 Task: Look for products from Kor Shots only.
Action: Mouse pressed left at (18, 130)
Screenshot: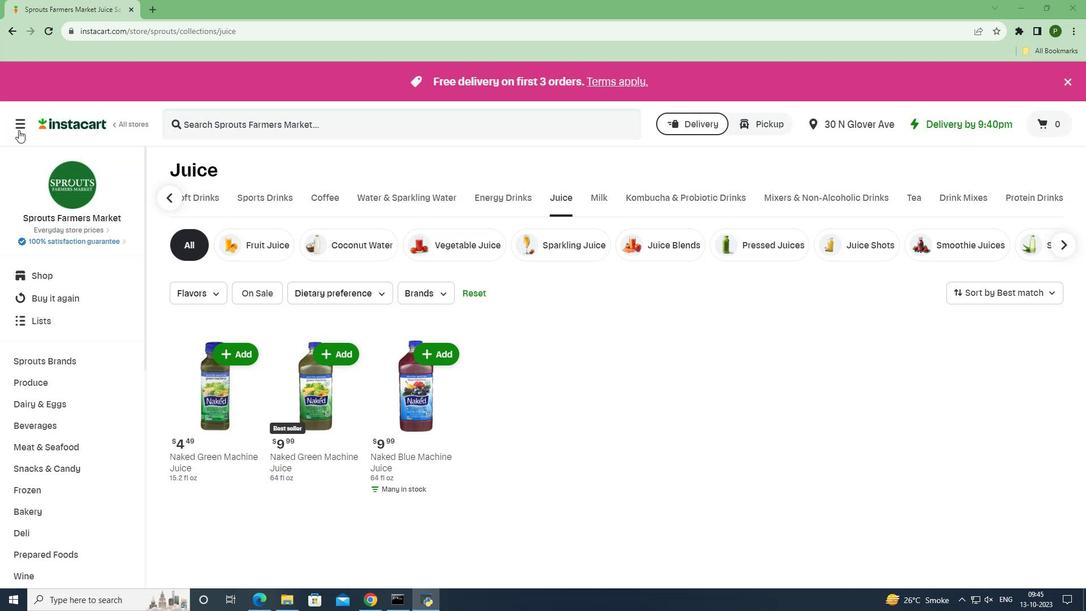 
Action: Mouse moved to (31, 298)
Screenshot: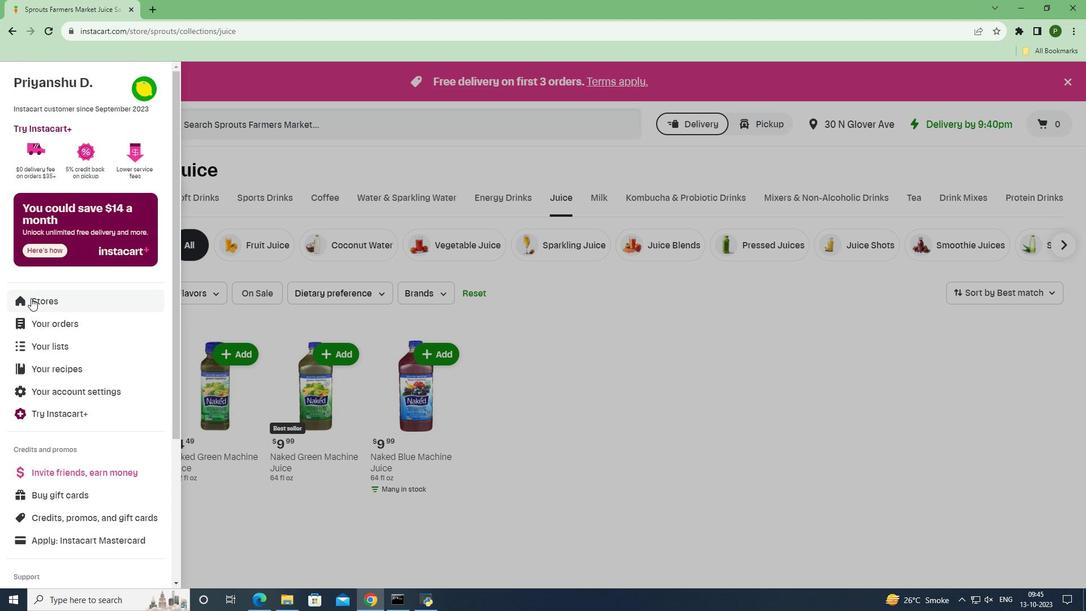 
Action: Mouse pressed left at (31, 298)
Screenshot: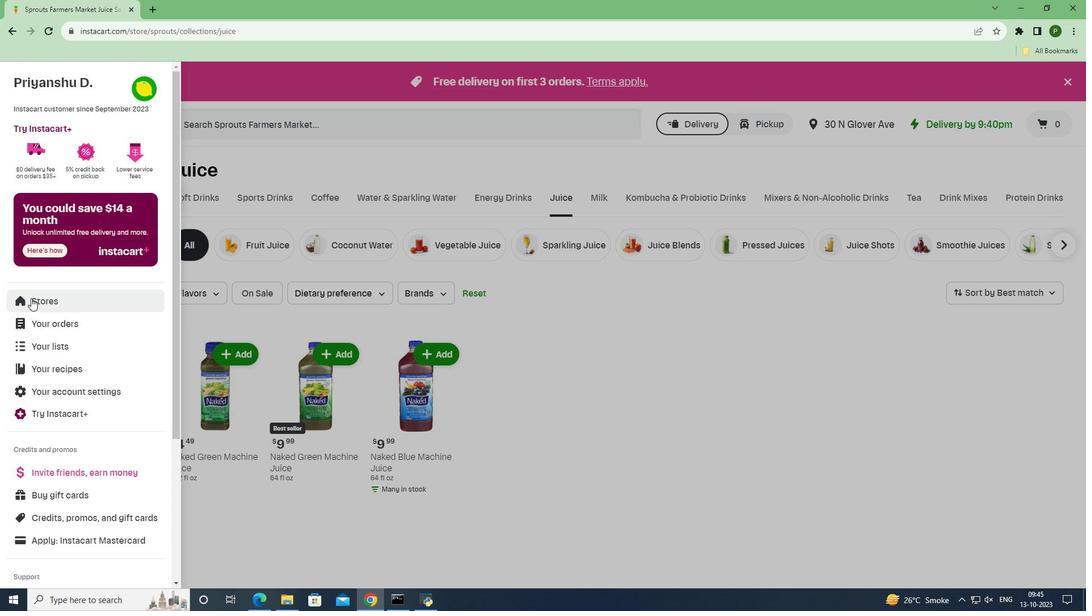 
Action: Mouse moved to (271, 132)
Screenshot: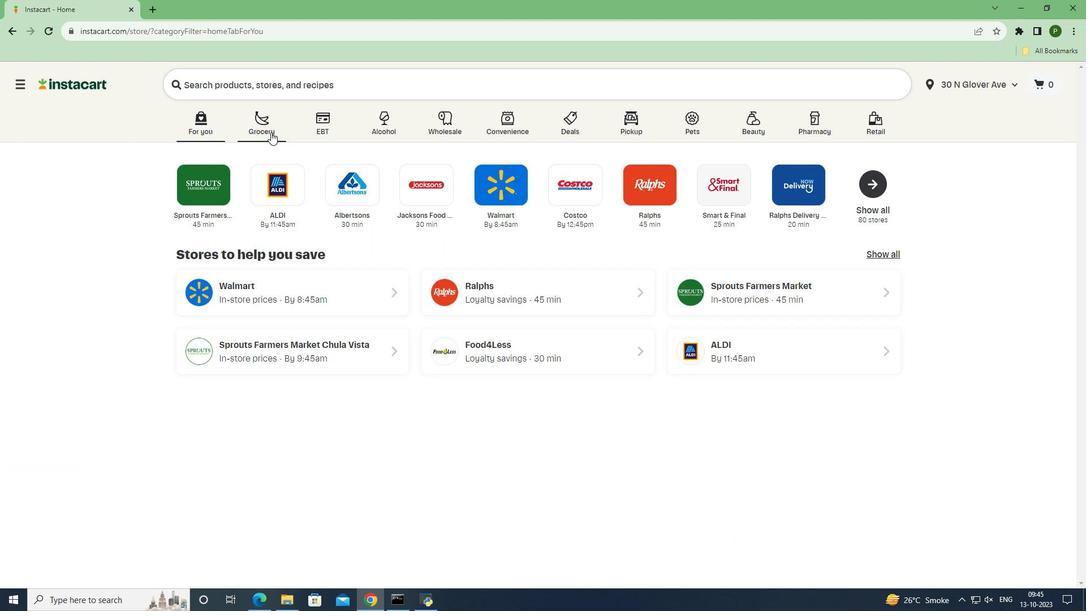 
Action: Mouse pressed left at (271, 132)
Screenshot: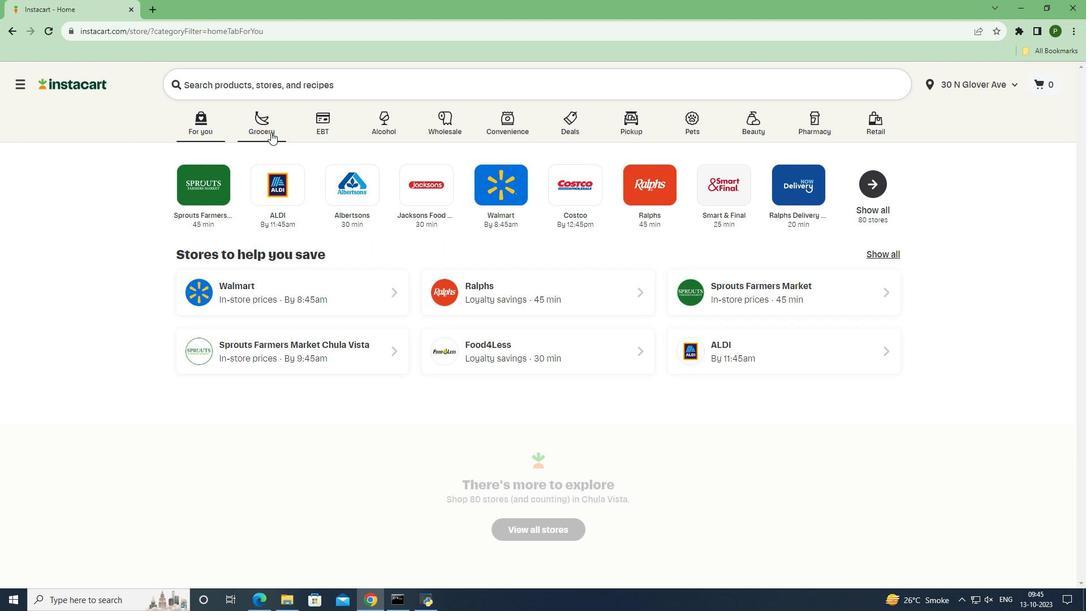 
Action: Mouse moved to (695, 271)
Screenshot: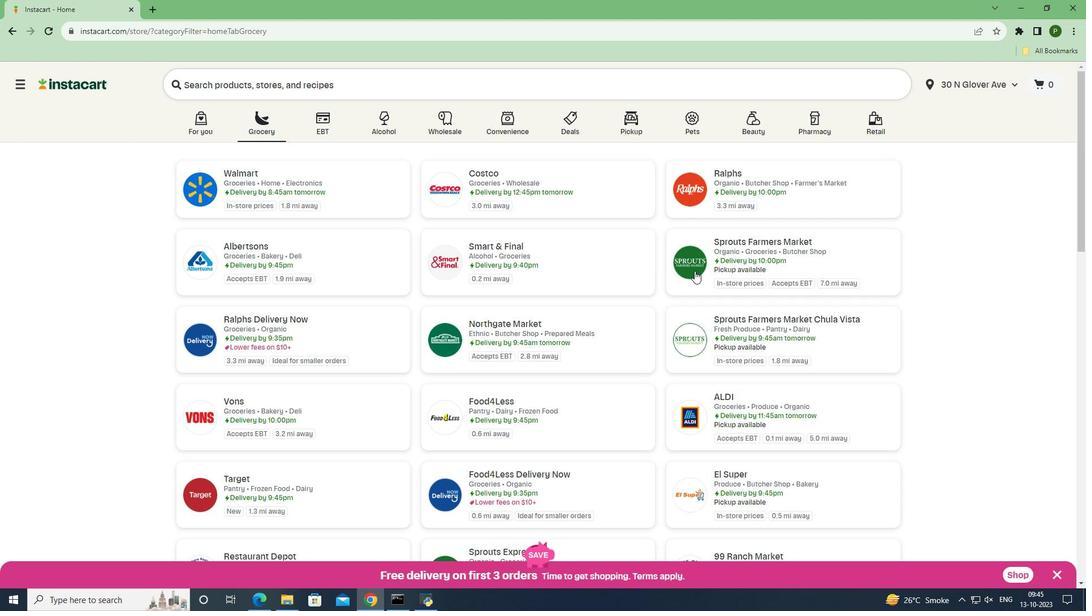 
Action: Mouse pressed left at (695, 271)
Screenshot: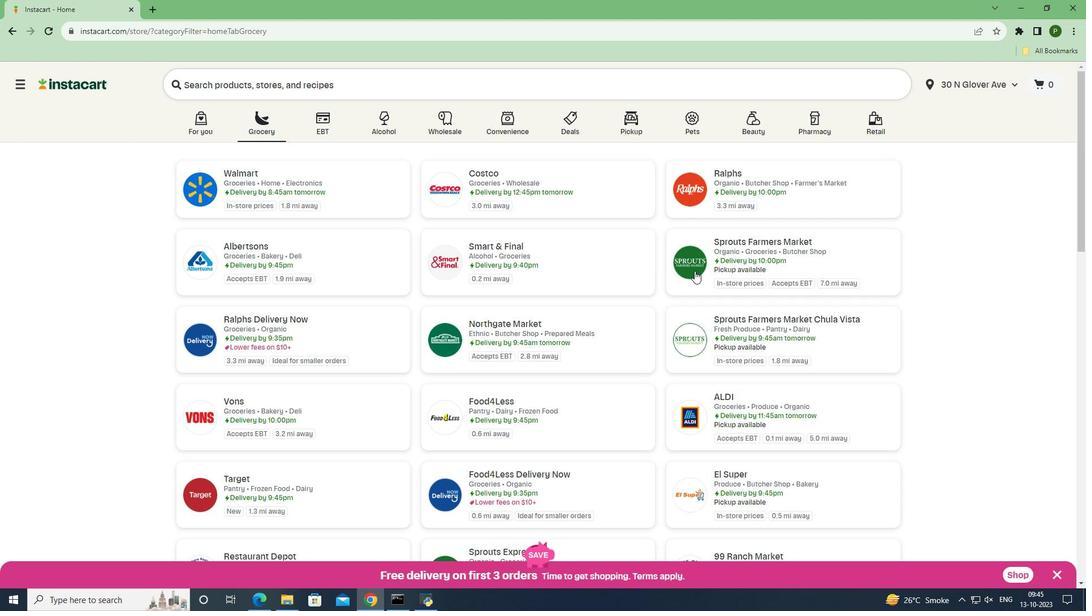 
Action: Mouse moved to (67, 427)
Screenshot: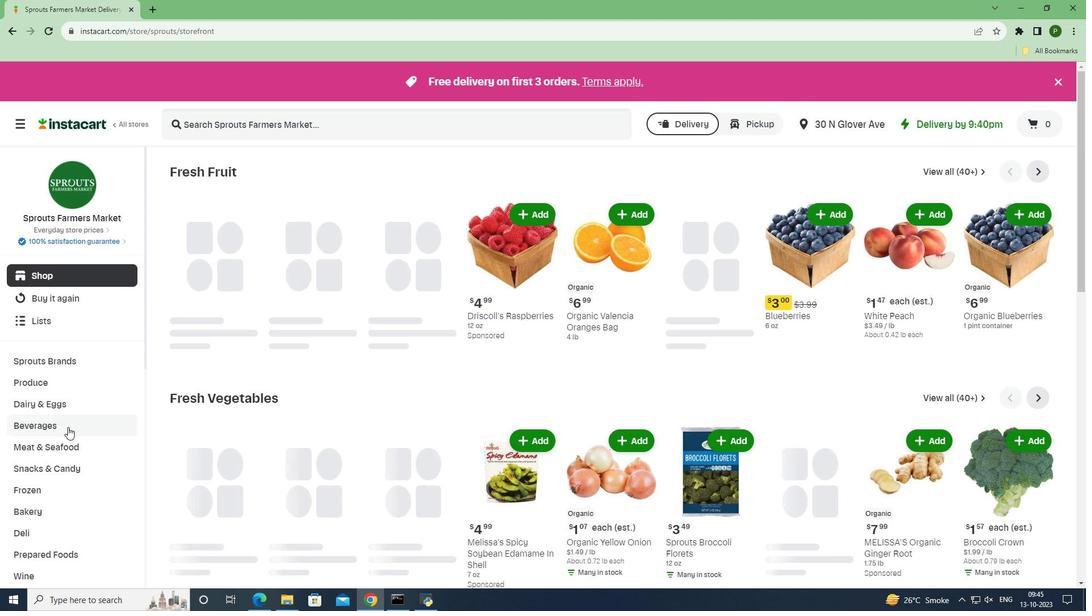 
Action: Mouse pressed left at (67, 427)
Screenshot: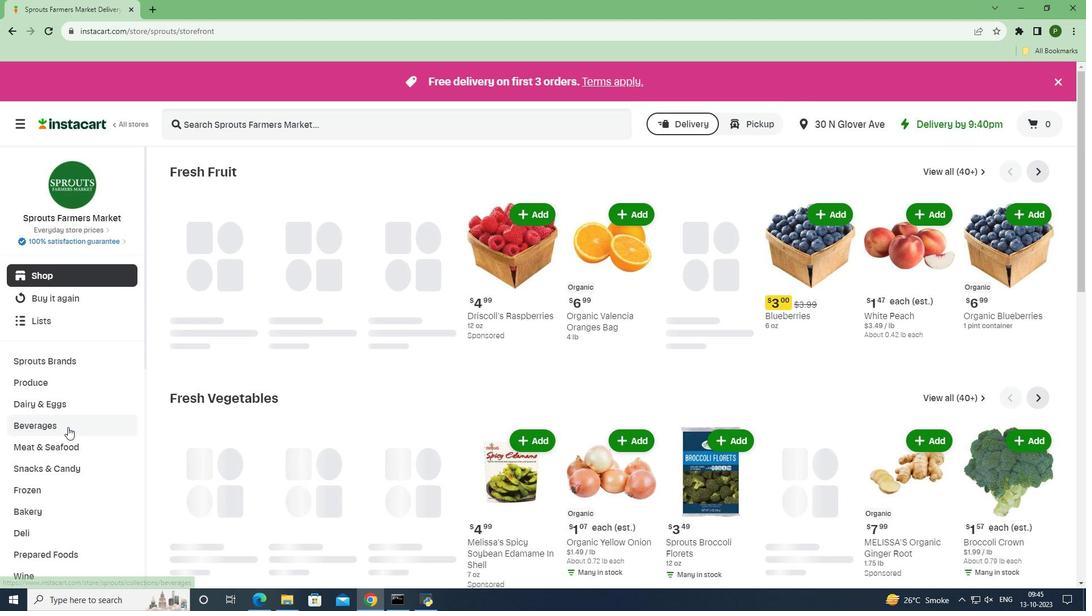 
Action: Mouse moved to (630, 196)
Screenshot: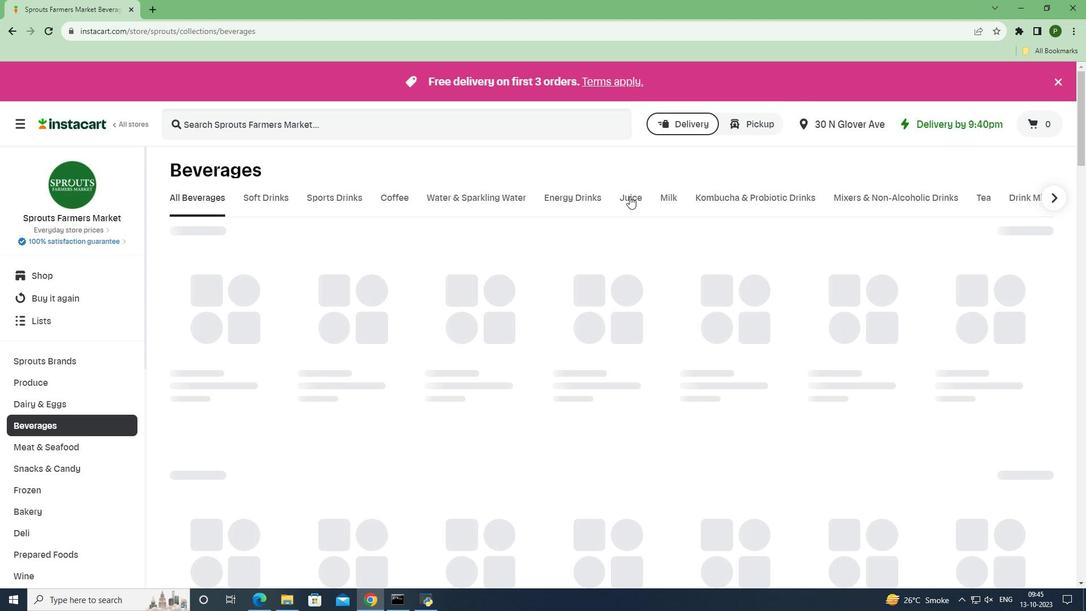 
Action: Mouse pressed left at (630, 196)
Screenshot: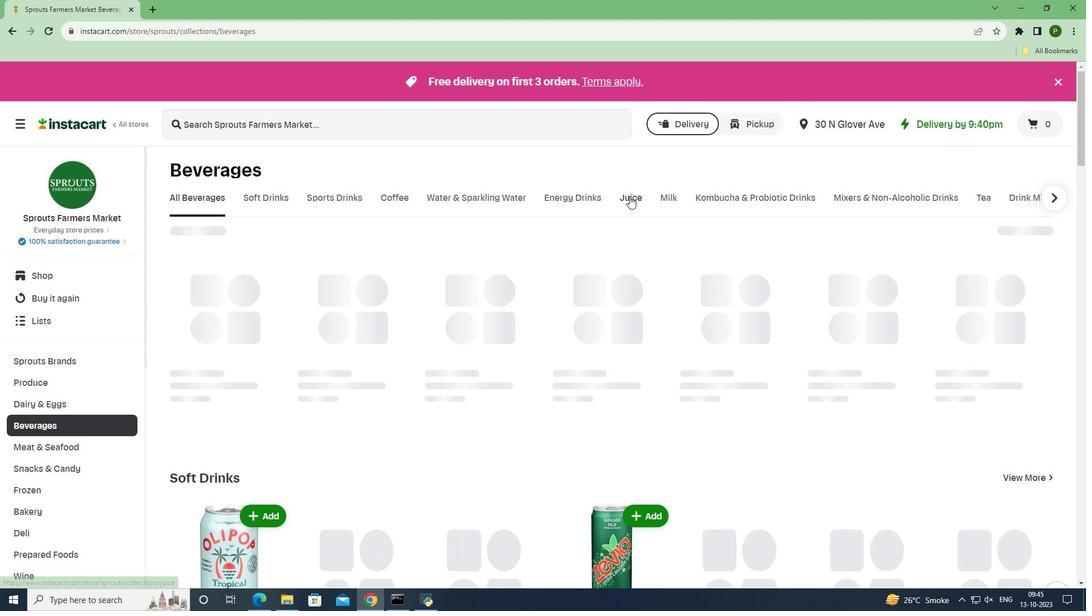 
Action: Mouse moved to (435, 294)
Screenshot: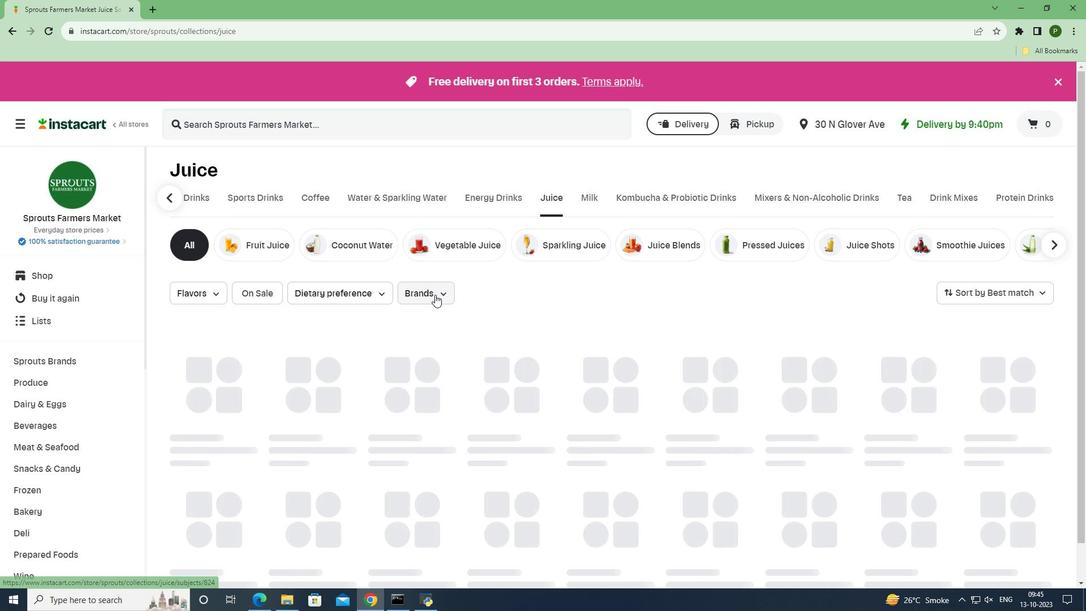 
Action: Mouse pressed left at (435, 294)
Screenshot: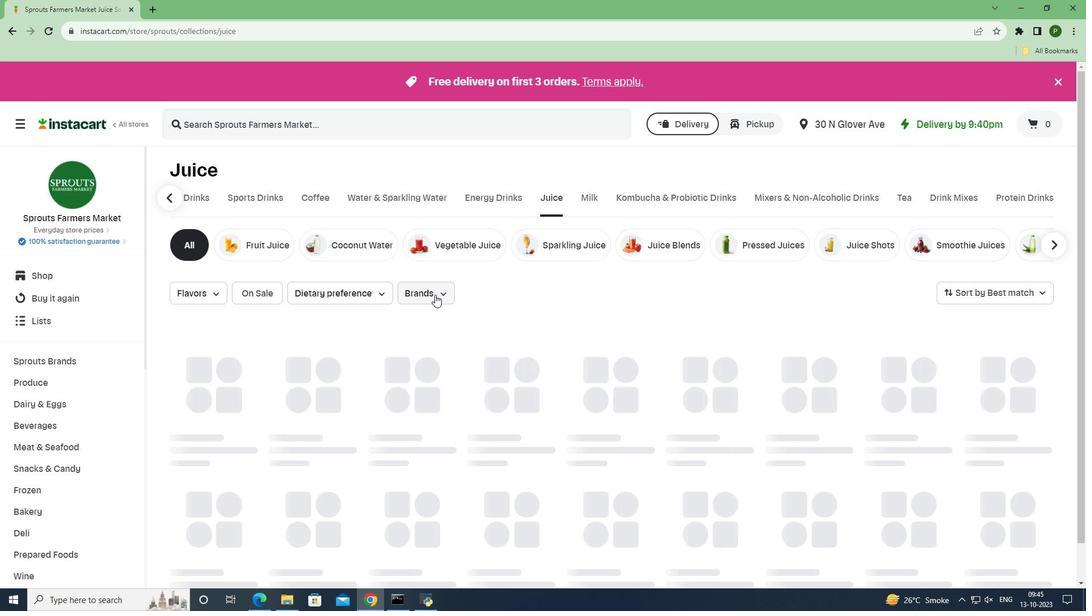
Action: Mouse moved to (483, 356)
Screenshot: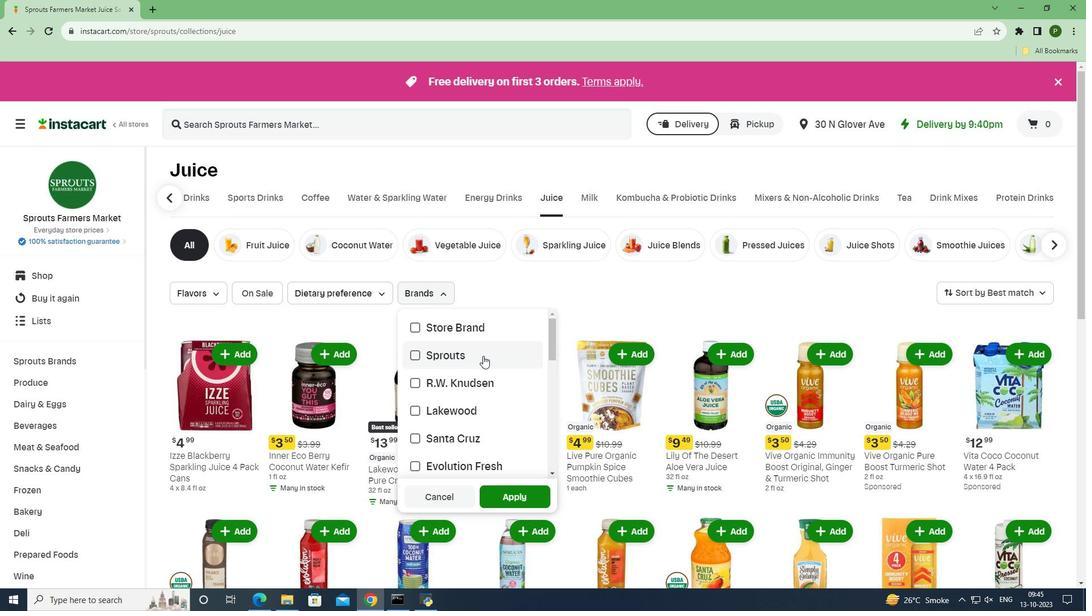 
Action: Mouse scrolled (483, 355) with delta (0, 0)
Screenshot: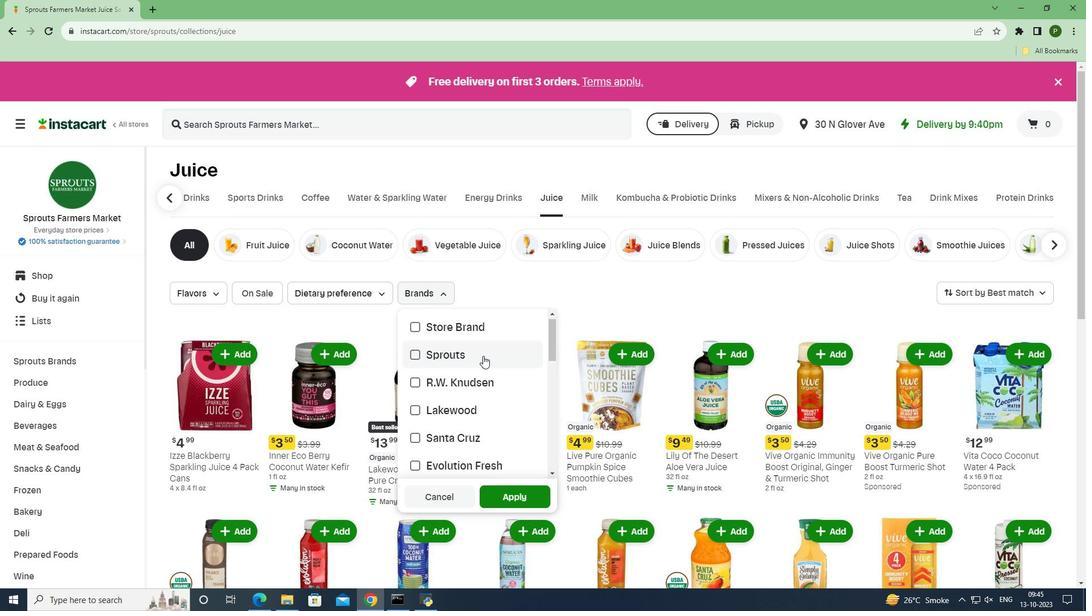 
Action: Mouse scrolled (483, 355) with delta (0, 0)
Screenshot: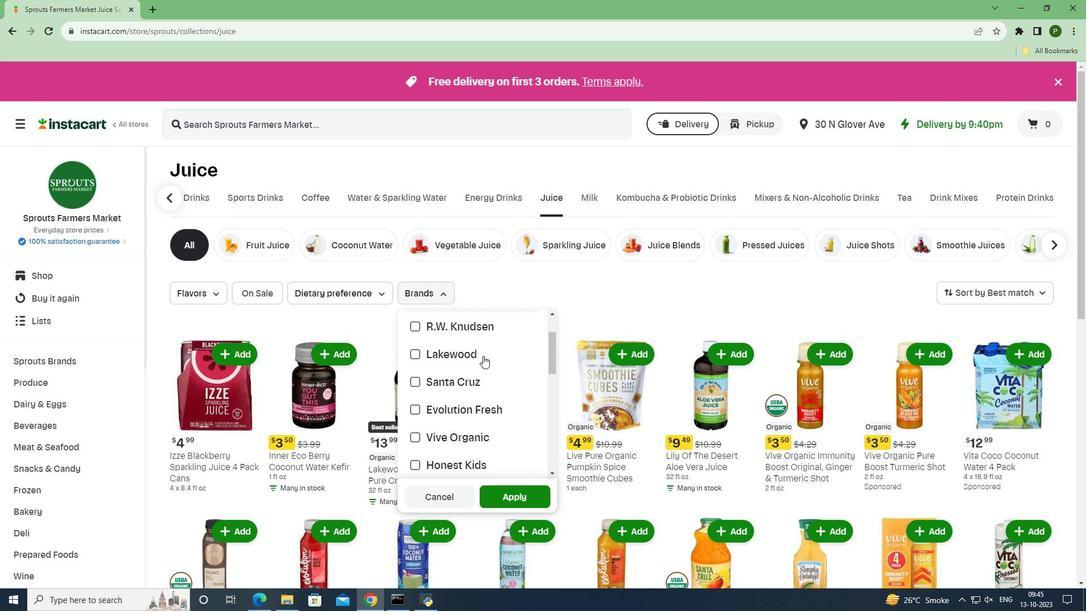 
Action: Mouse scrolled (483, 355) with delta (0, 0)
Screenshot: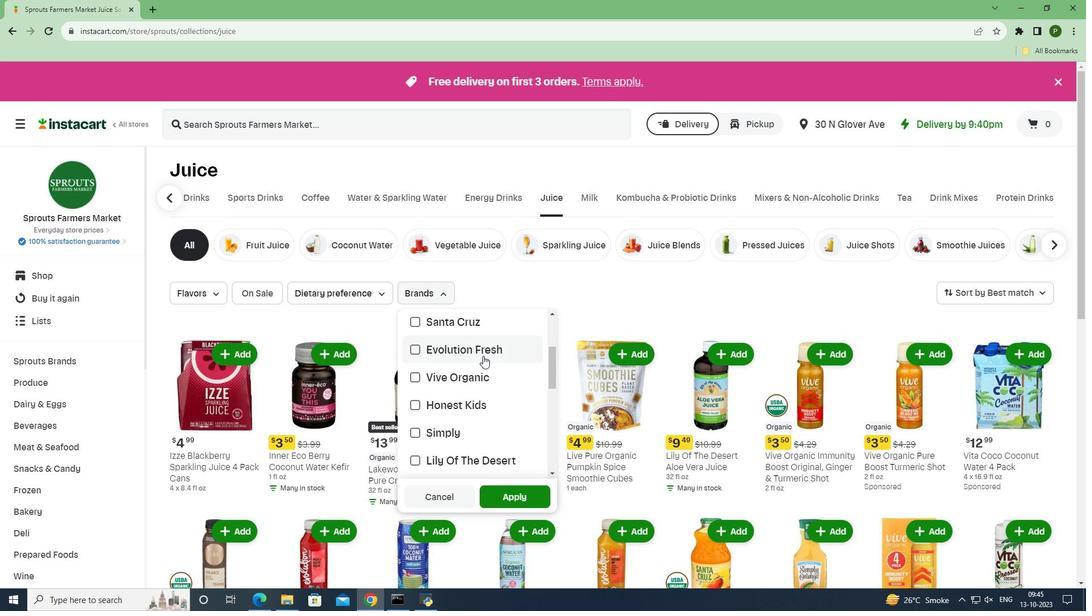 
Action: Mouse scrolled (483, 355) with delta (0, 0)
Screenshot: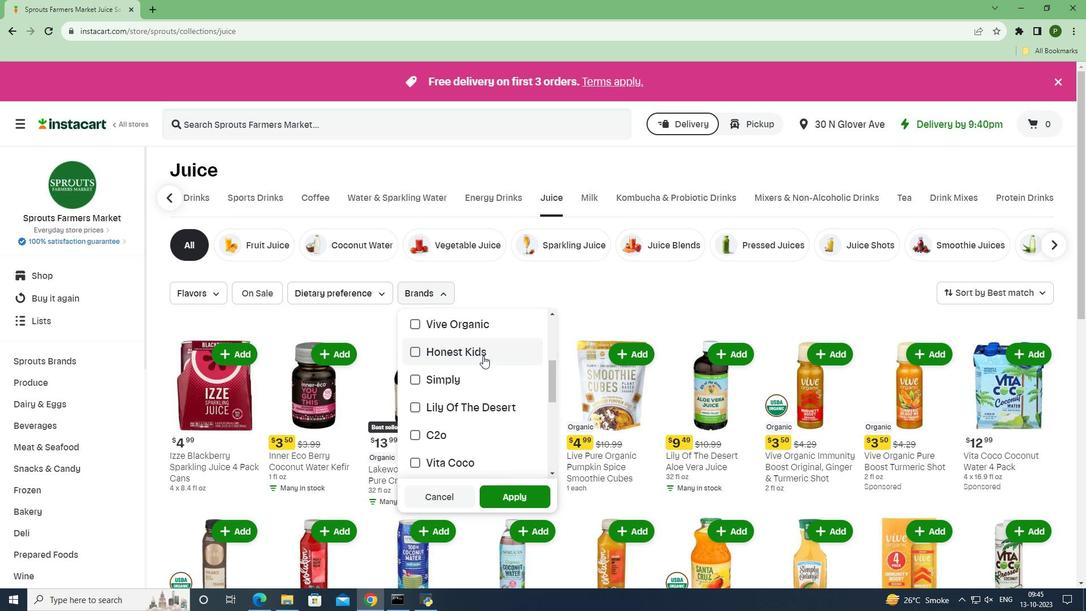 
Action: Mouse scrolled (483, 355) with delta (0, 0)
Screenshot: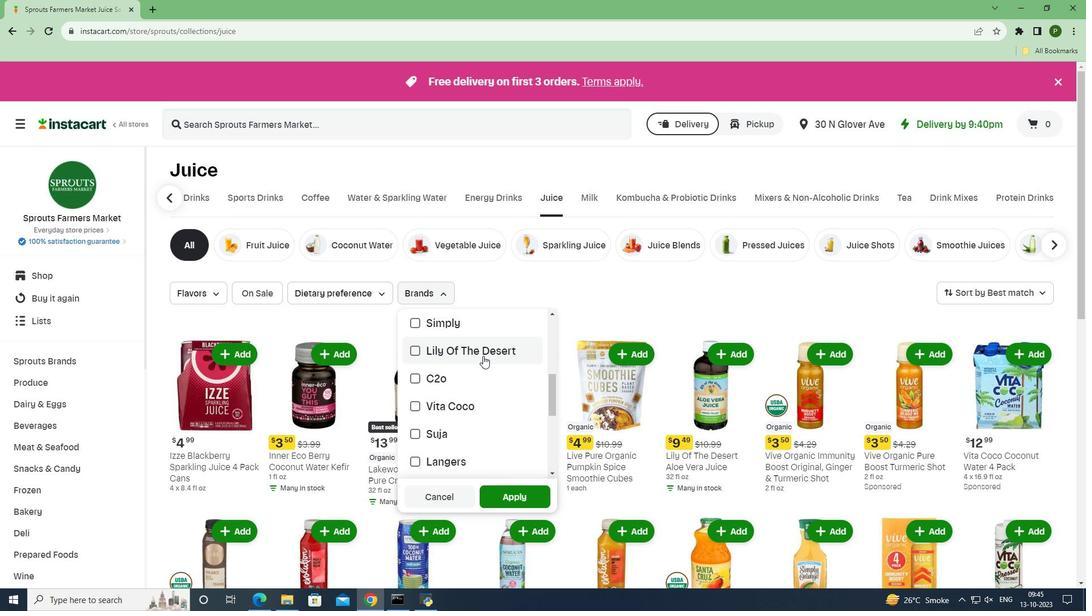 
Action: Mouse scrolled (483, 355) with delta (0, 0)
Screenshot: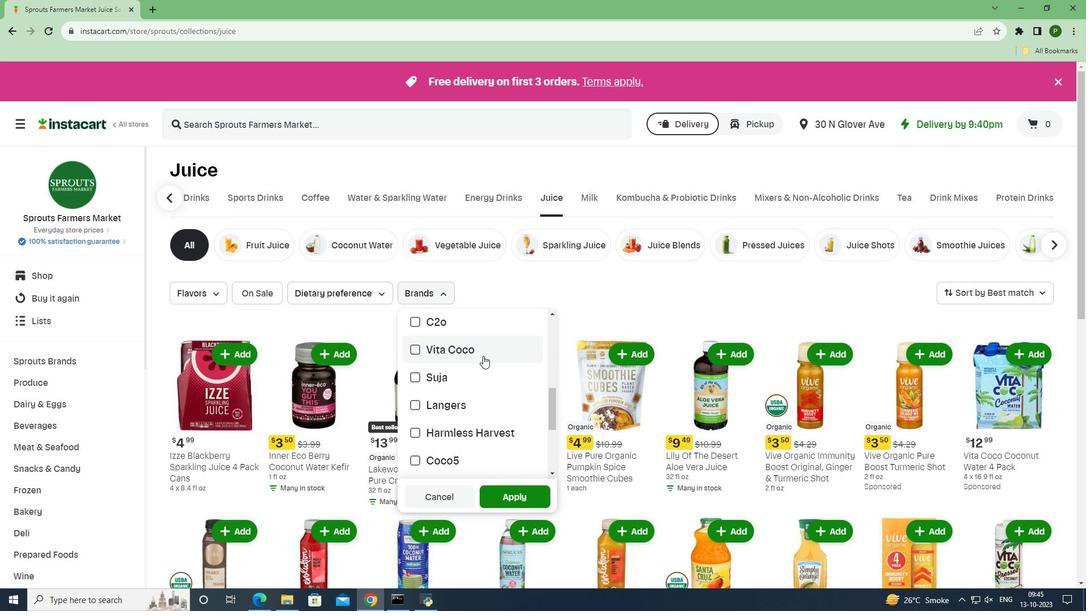 
Action: Mouse scrolled (483, 355) with delta (0, 0)
Screenshot: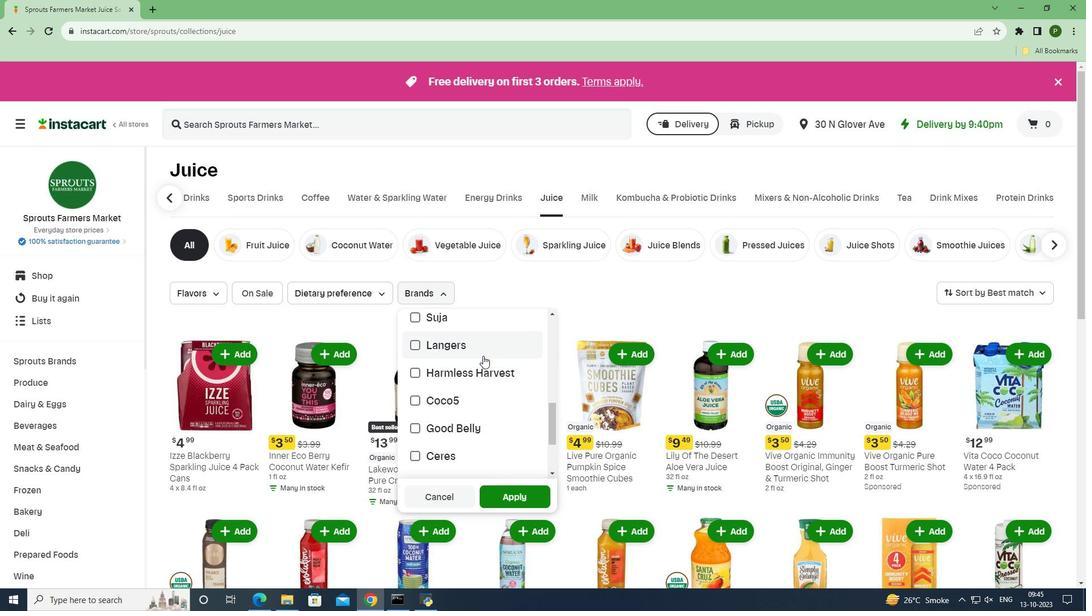 
Action: Mouse scrolled (483, 355) with delta (0, 0)
Screenshot: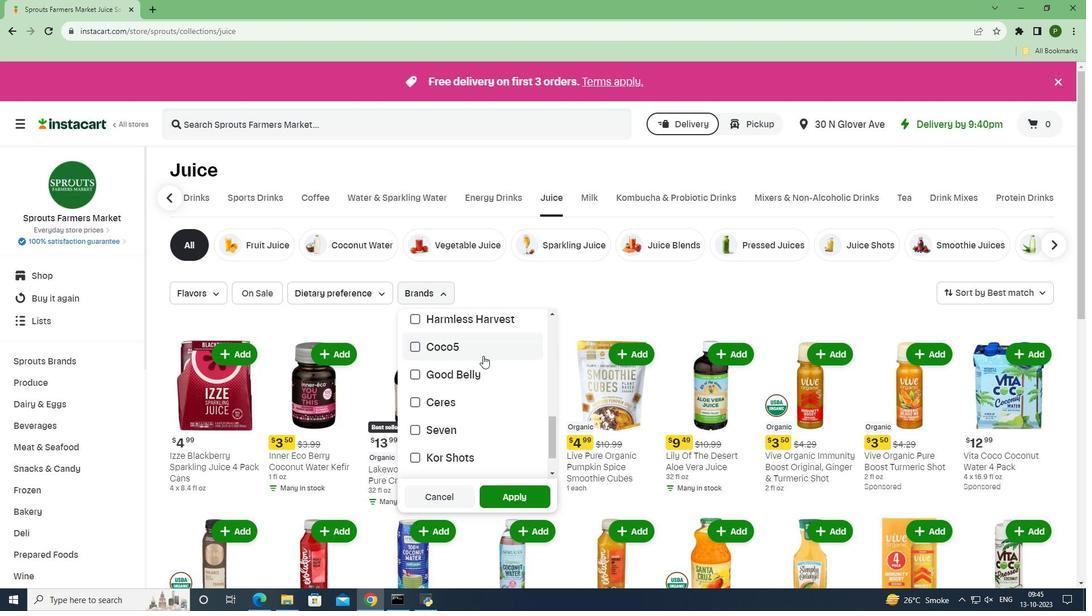 
Action: Mouse moved to (452, 420)
Screenshot: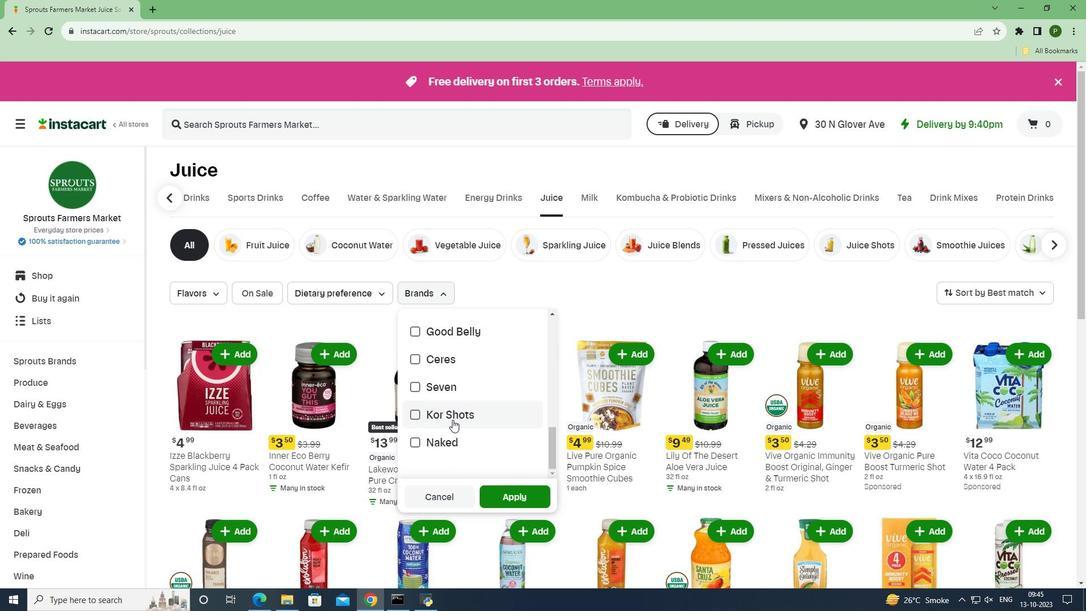 
Action: Mouse pressed left at (452, 420)
Screenshot: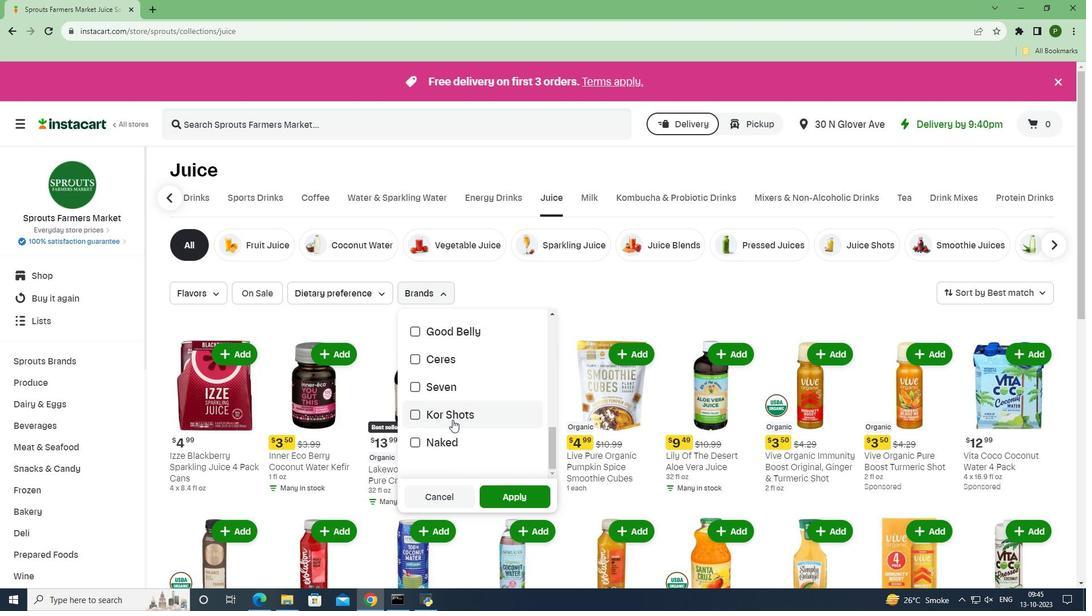 
Action: Mouse moved to (494, 488)
Screenshot: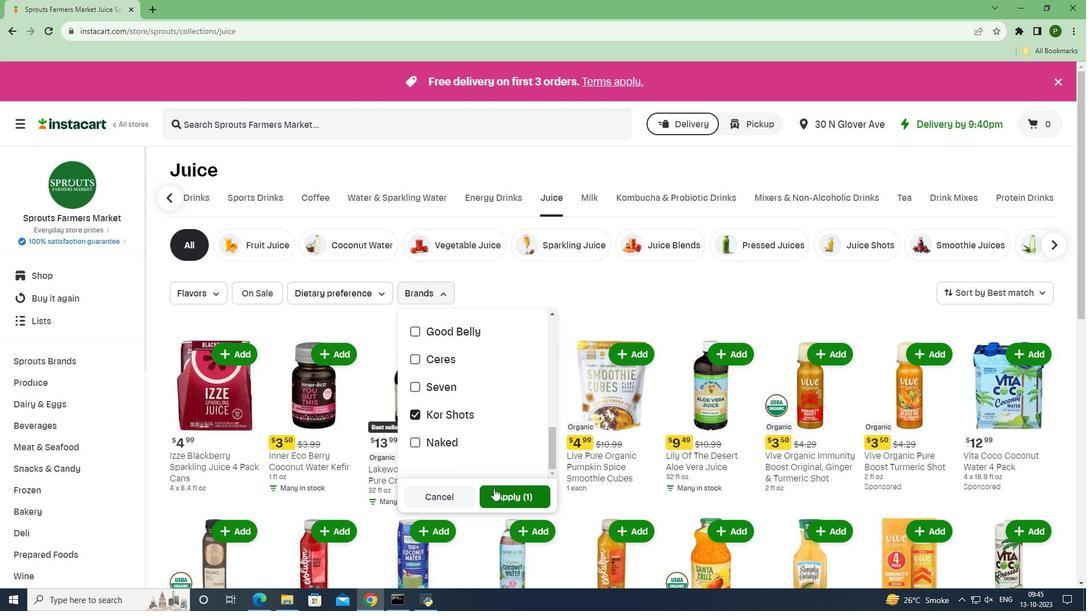 
Action: Mouse pressed left at (494, 488)
Screenshot: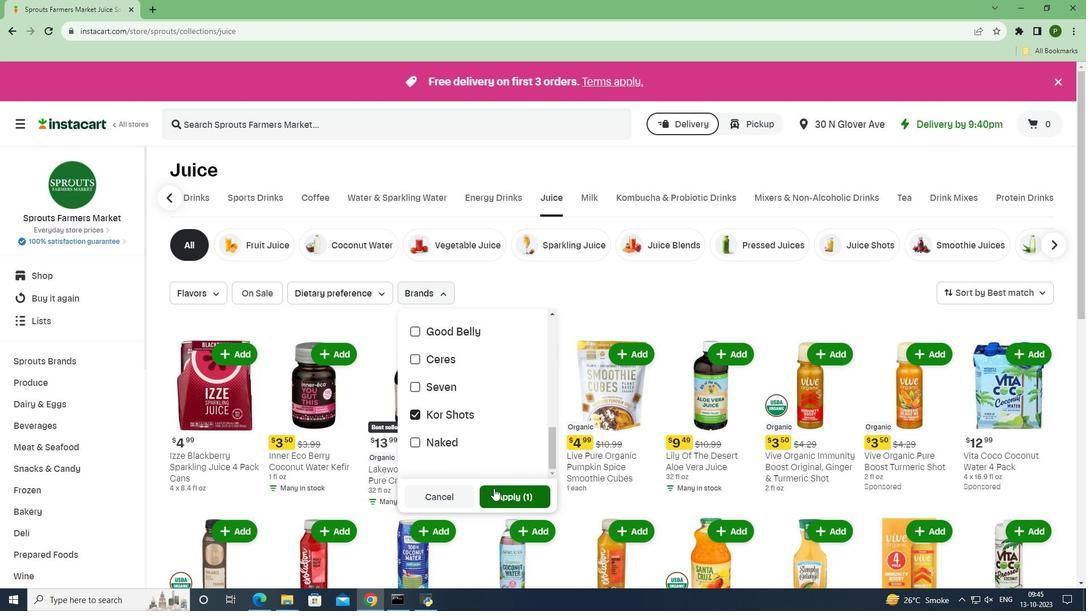 
Action: Mouse moved to (581, 480)
Screenshot: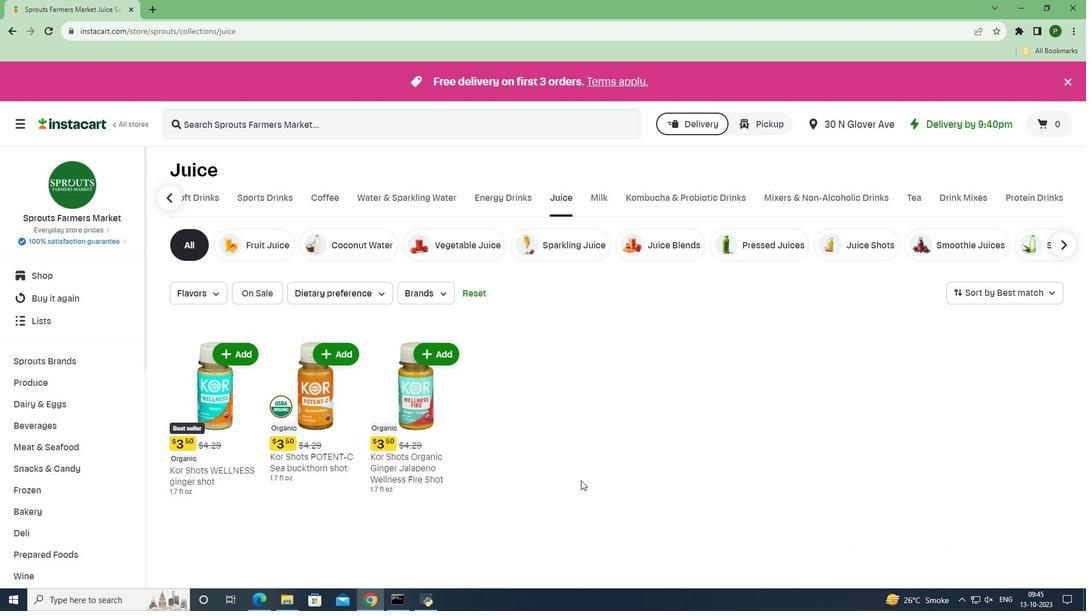 
